Task: Select the solarize light in the preferred high-contrast light color theme.
Action: Mouse moved to (11, 459)
Screenshot: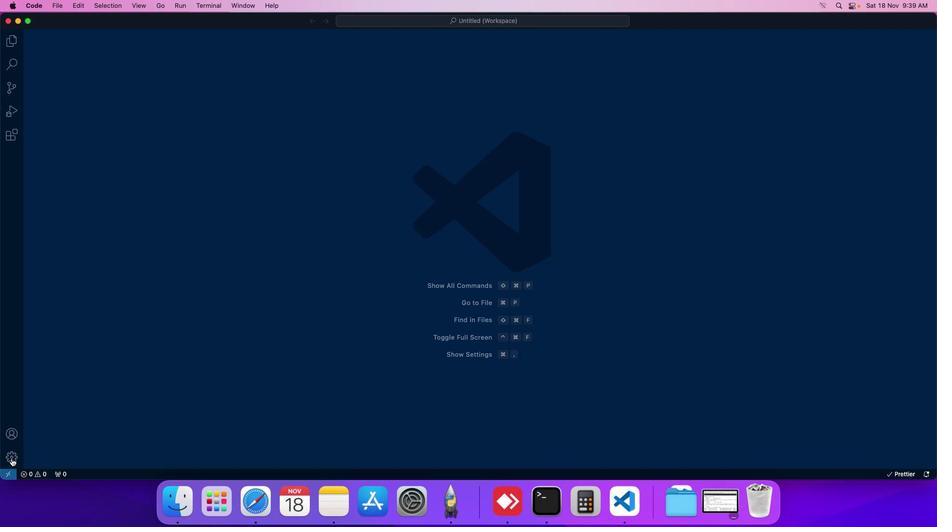 
Action: Mouse pressed left at (11, 459)
Screenshot: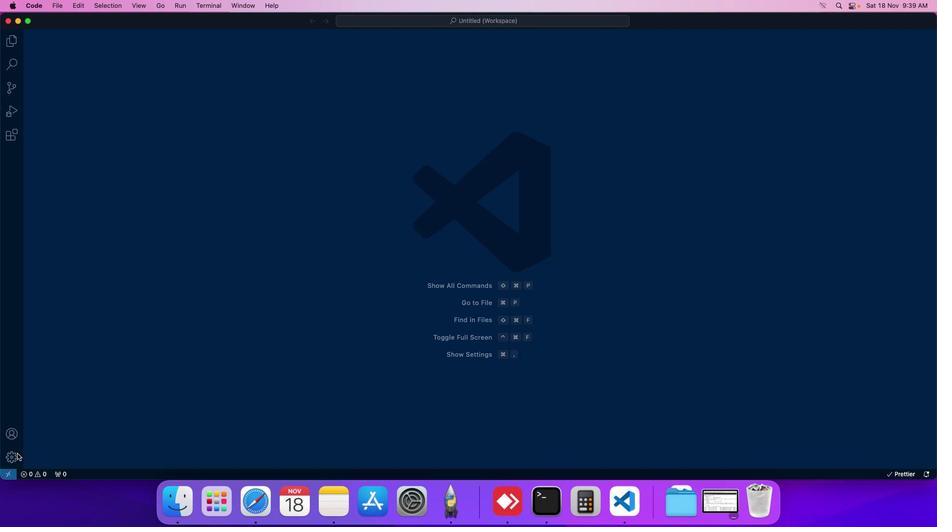 
Action: Mouse moved to (36, 384)
Screenshot: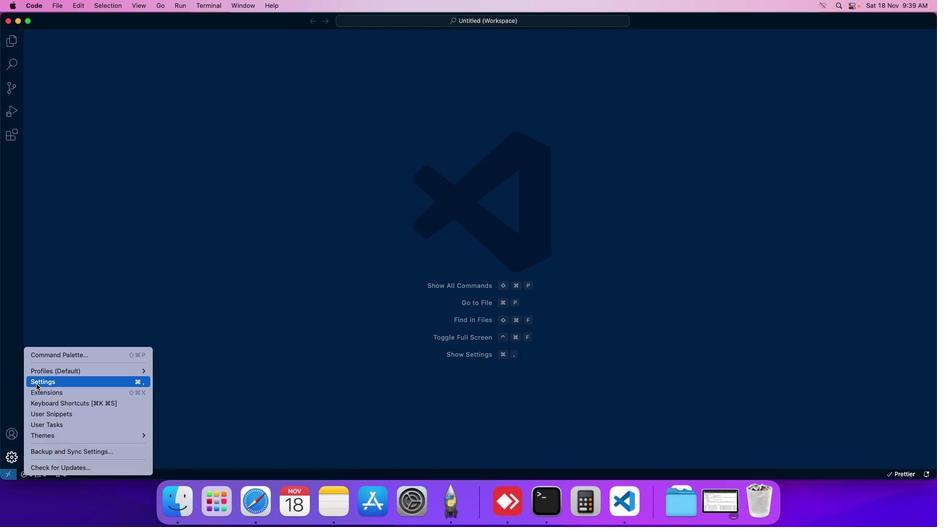 
Action: Mouse pressed left at (36, 384)
Screenshot: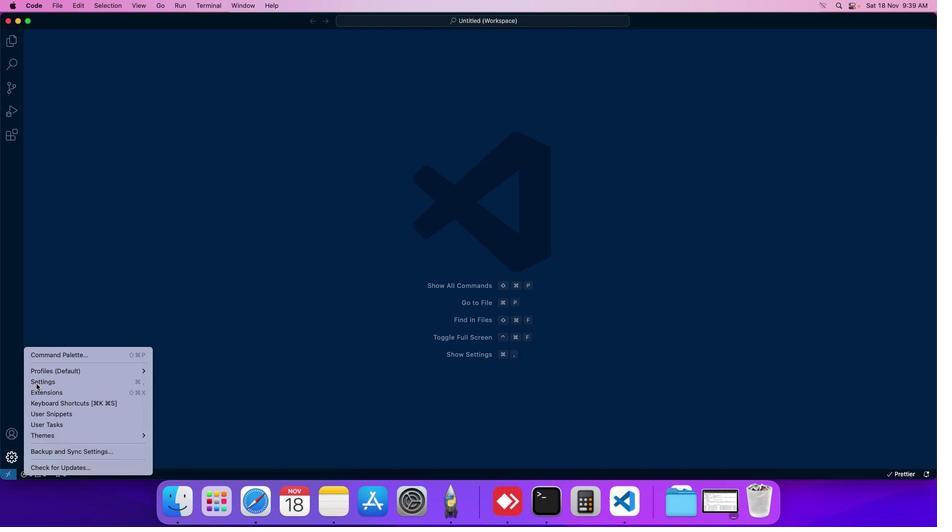 
Action: Mouse moved to (246, 84)
Screenshot: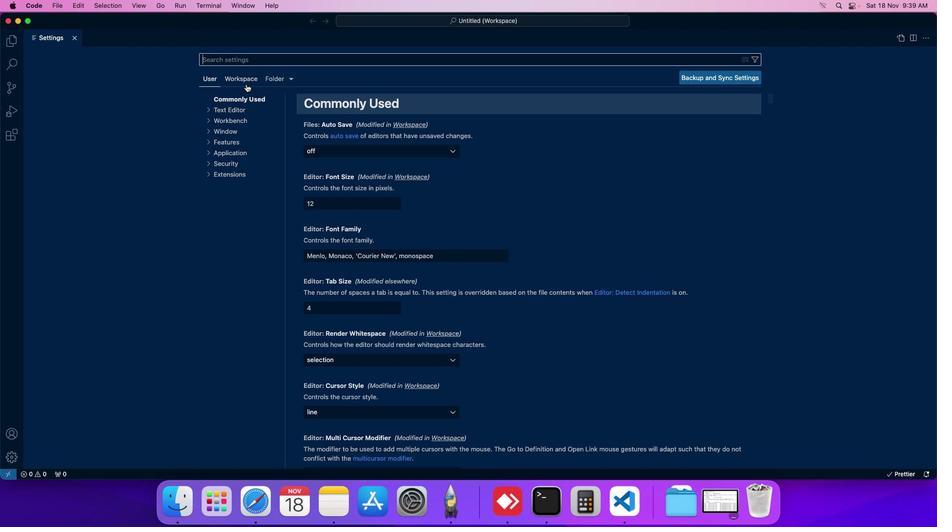 
Action: Mouse pressed left at (246, 84)
Screenshot: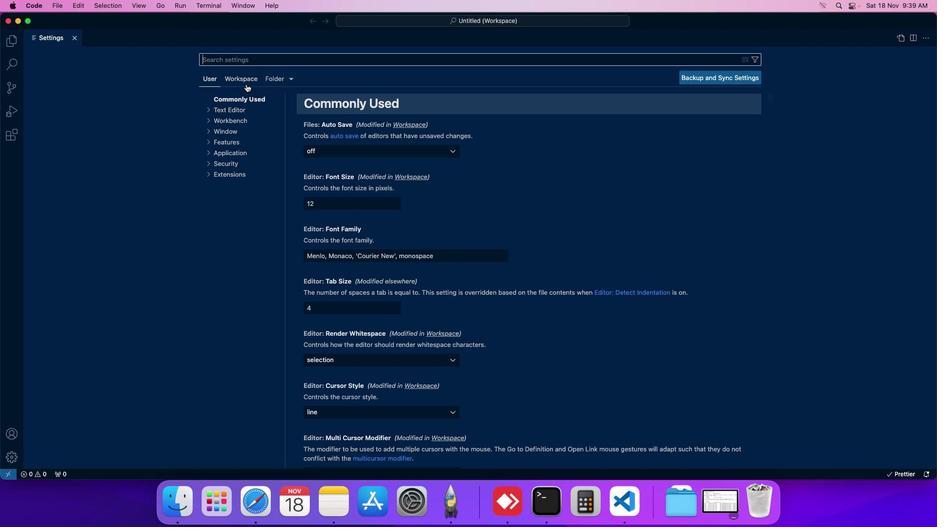 
Action: Mouse moved to (245, 118)
Screenshot: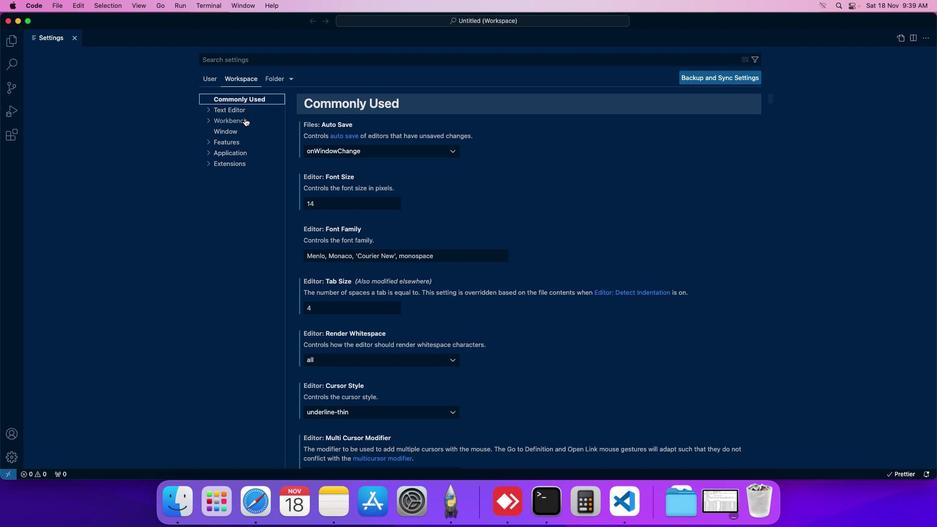 
Action: Mouse pressed left at (245, 118)
Screenshot: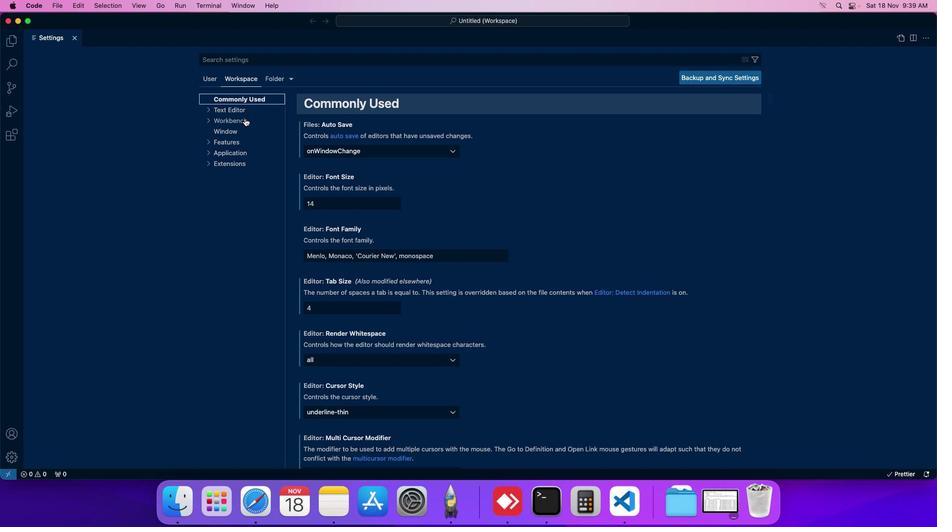 
Action: Mouse moved to (241, 132)
Screenshot: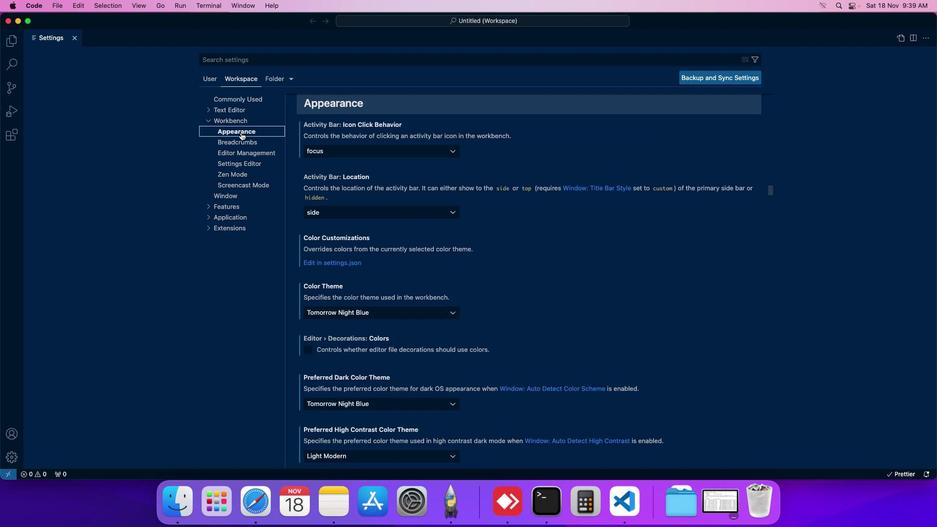 
Action: Mouse pressed left at (241, 132)
Screenshot: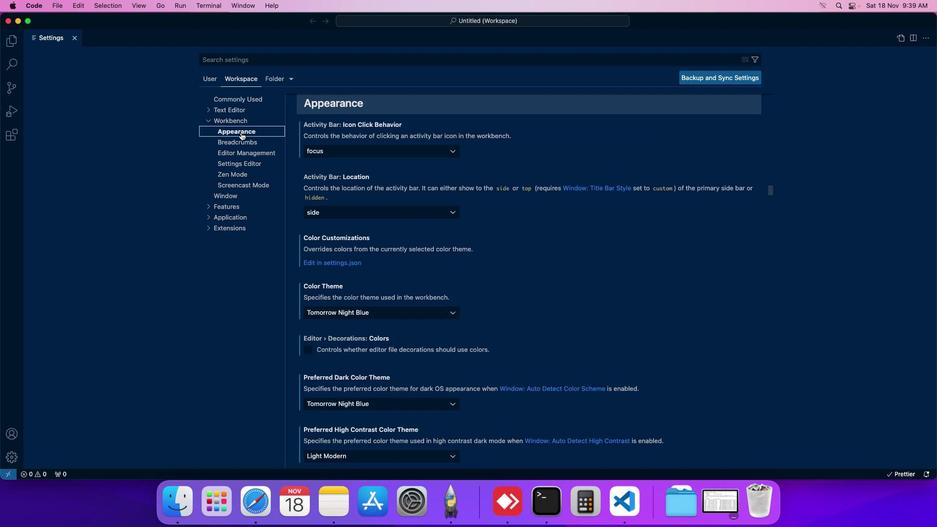 
Action: Mouse moved to (315, 189)
Screenshot: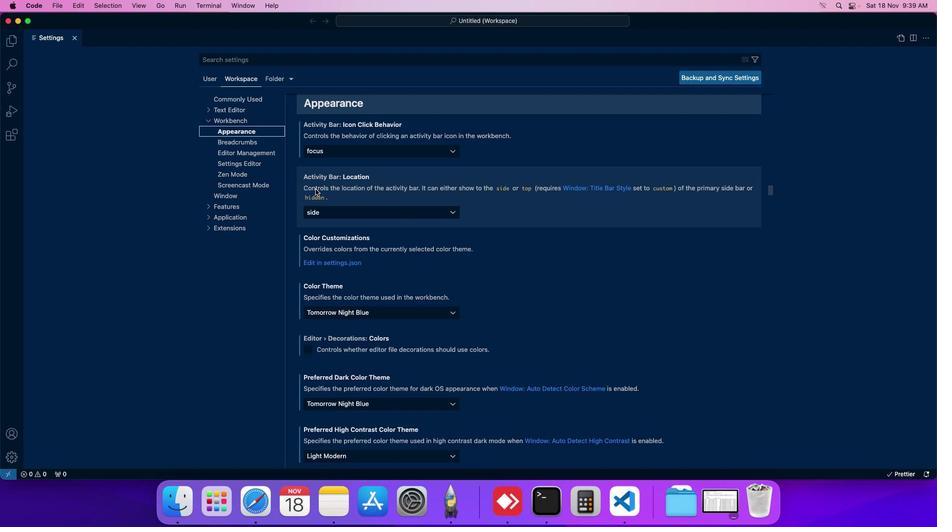
Action: Mouse scrolled (315, 189) with delta (0, 0)
Screenshot: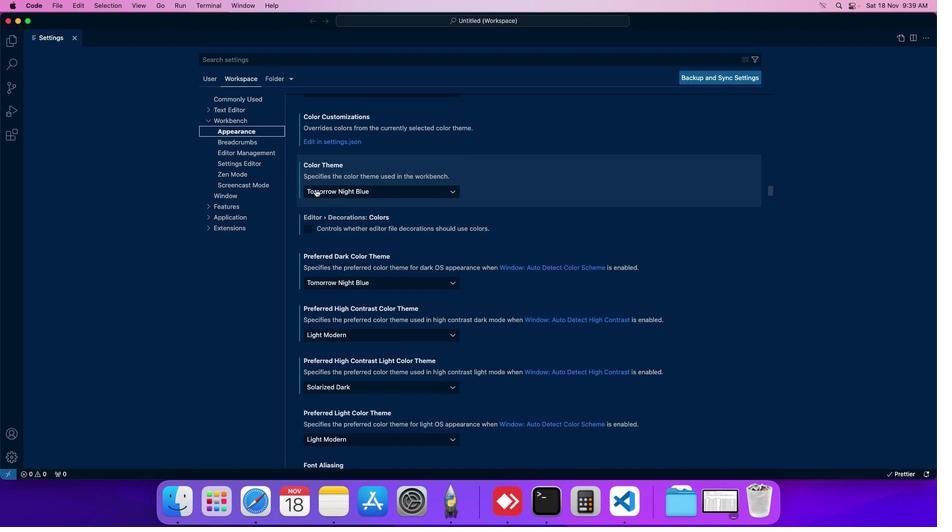 
Action: Mouse scrolled (315, 189) with delta (0, 0)
Screenshot: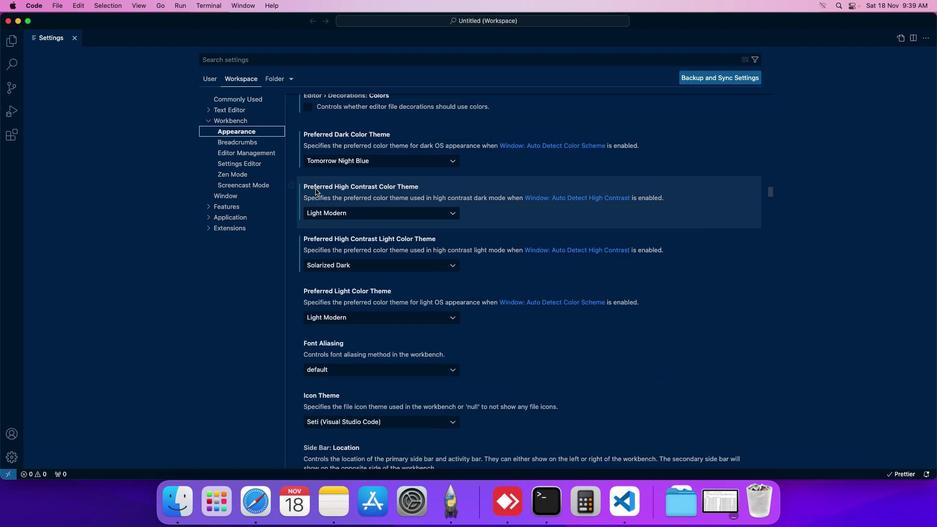 
Action: Mouse moved to (380, 264)
Screenshot: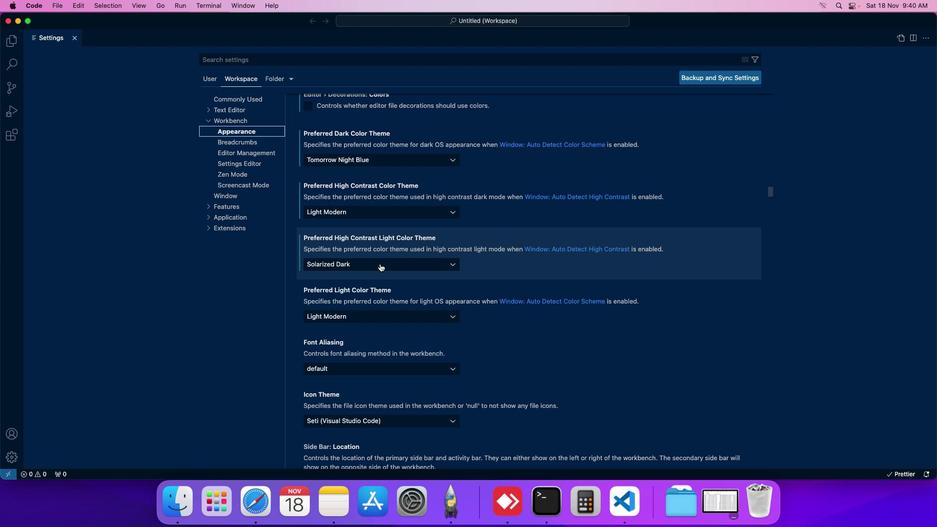 
Action: Mouse pressed left at (380, 264)
Screenshot: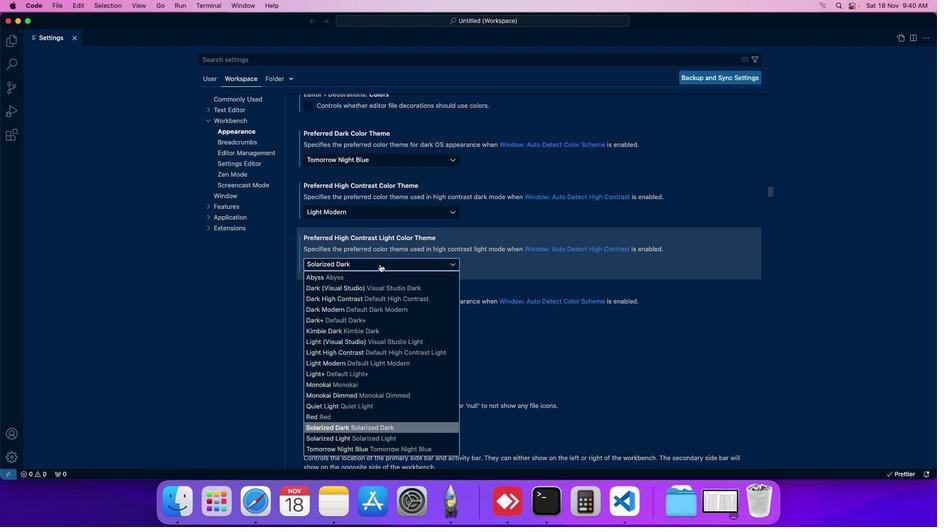 
Action: Mouse moved to (333, 435)
Screenshot: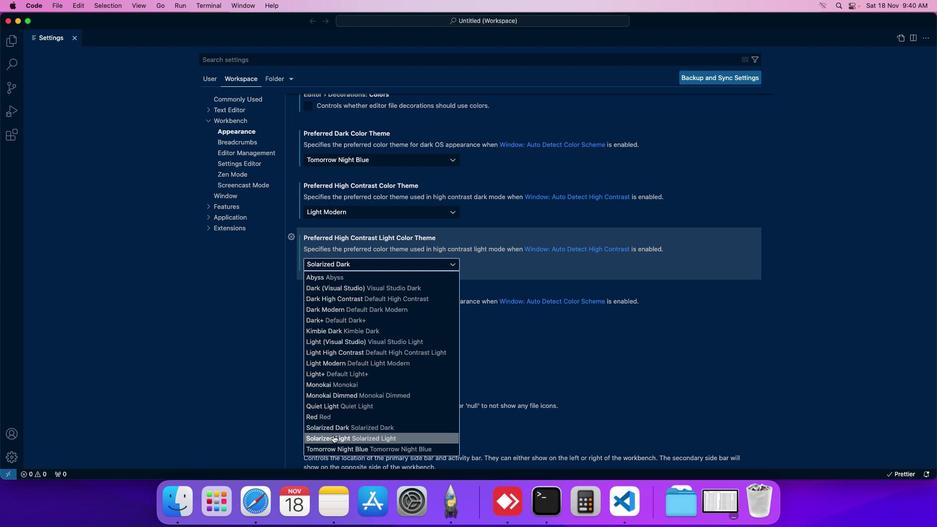 
Action: Mouse pressed left at (333, 435)
Screenshot: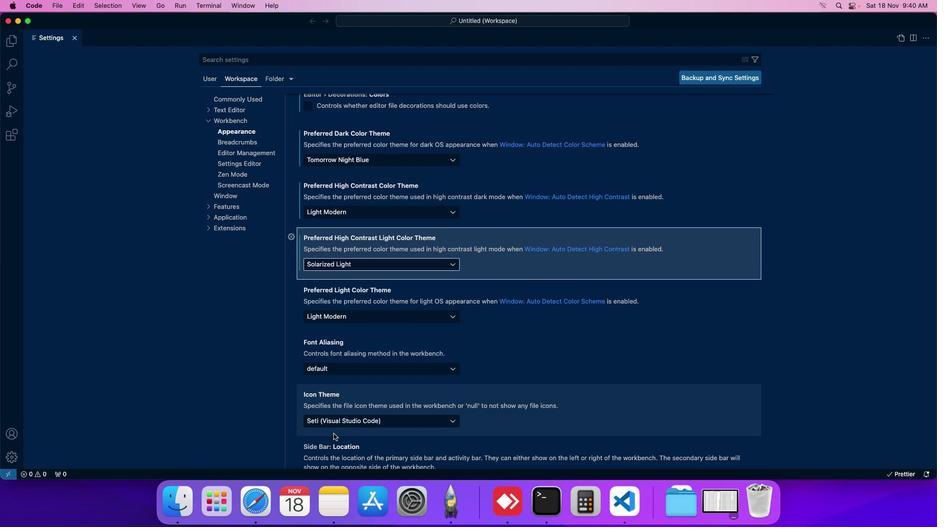 
Action: Mouse moved to (352, 266)
Screenshot: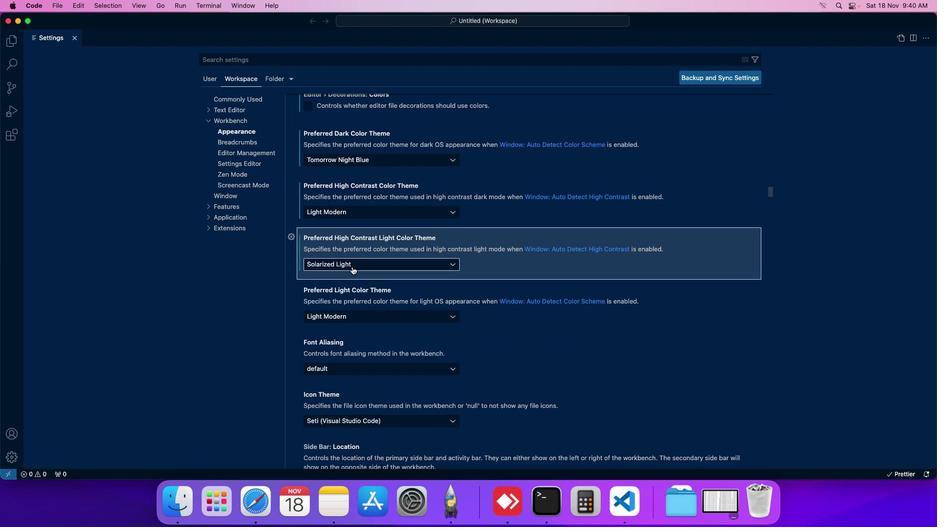 
